 Task: Create a project with template Project Timeline with name TransformWorks with privacy Public and in the team Recorders . Create three sections in the project as To-Do, Doing and Done.
Action: Mouse moved to (49, 51)
Screenshot: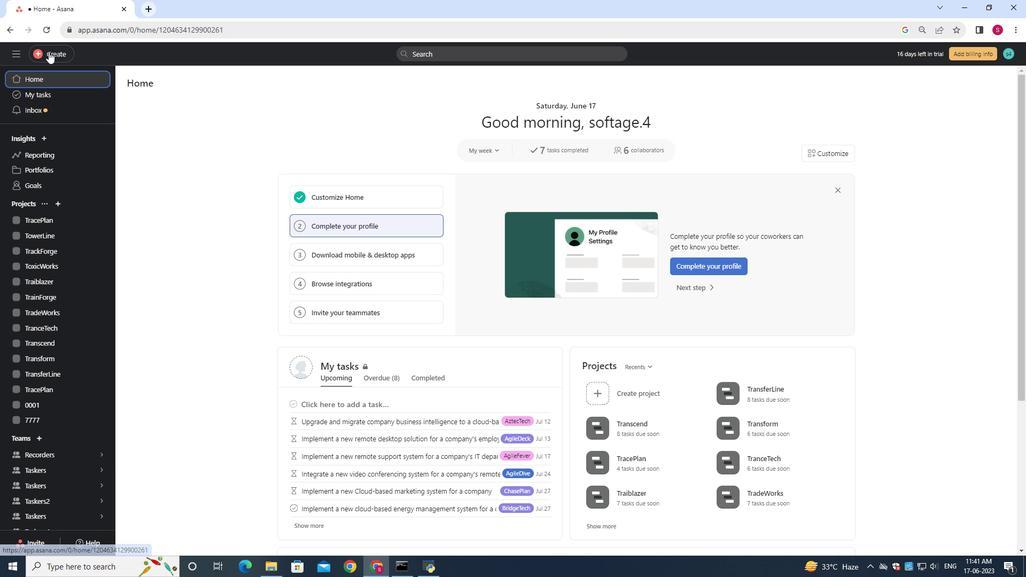 
Action: Mouse pressed left at (49, 51)
Screenshot: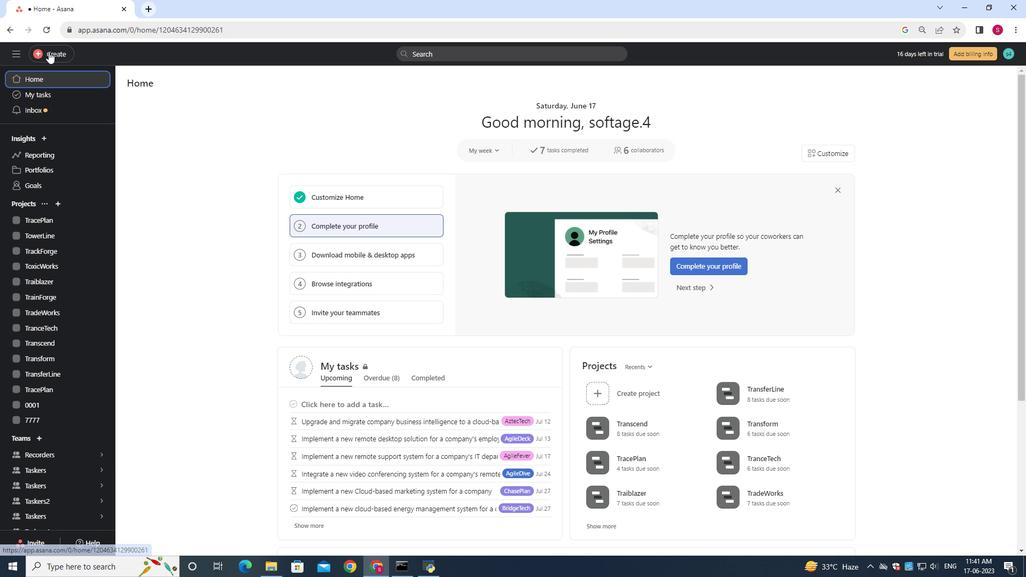 
Action: Mouse moved to (112, 73)
Screenshot: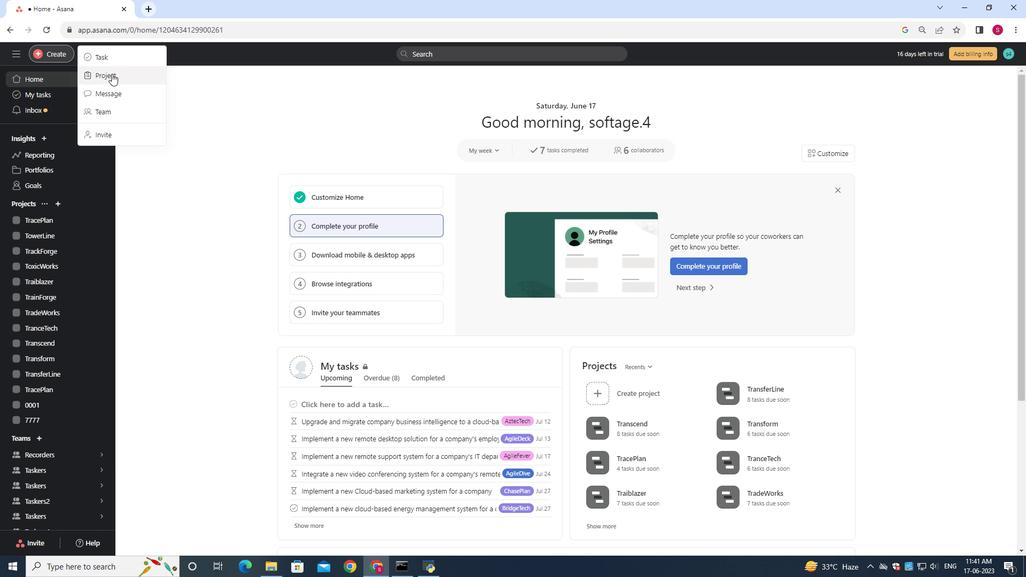 
Action: Mouse pressed left at (112, 73)
Screenshot: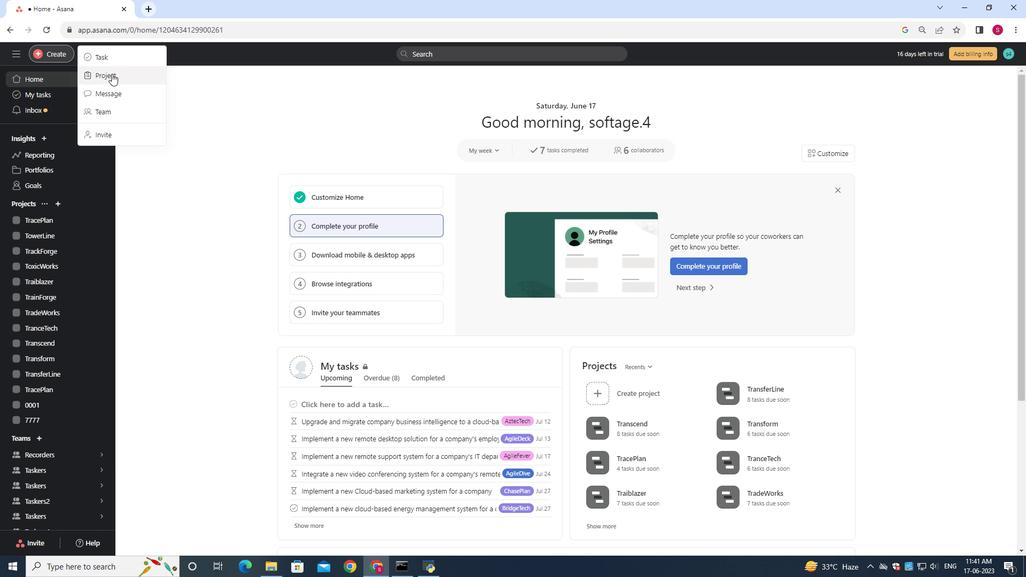 
Action: Mouse moved to (532, 315)
Screenshot: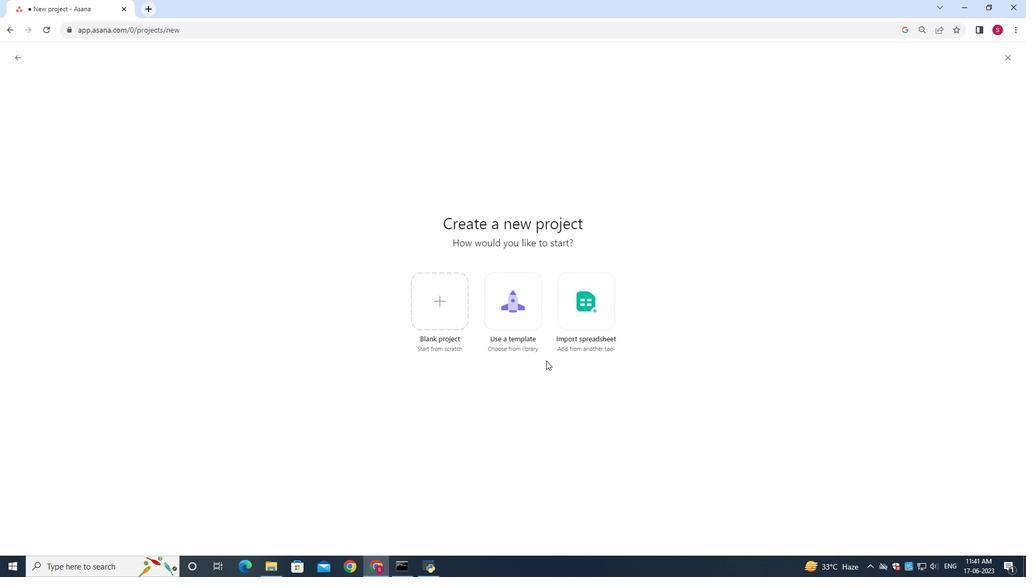 
Action: Mouse pressed left at (532, 315)
Screenshot: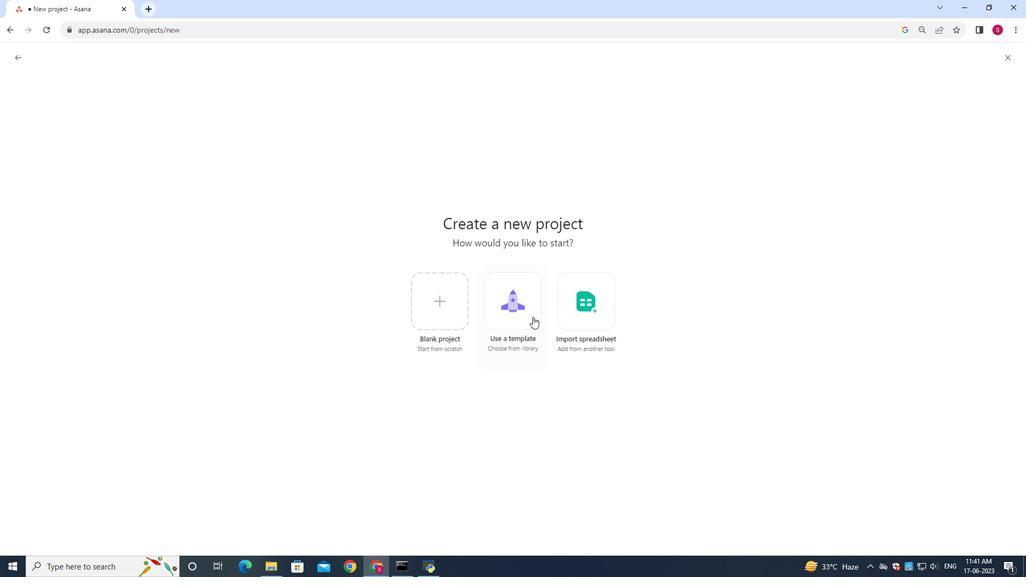 
Action: Mouse moved to (58, 266)
Screenshot: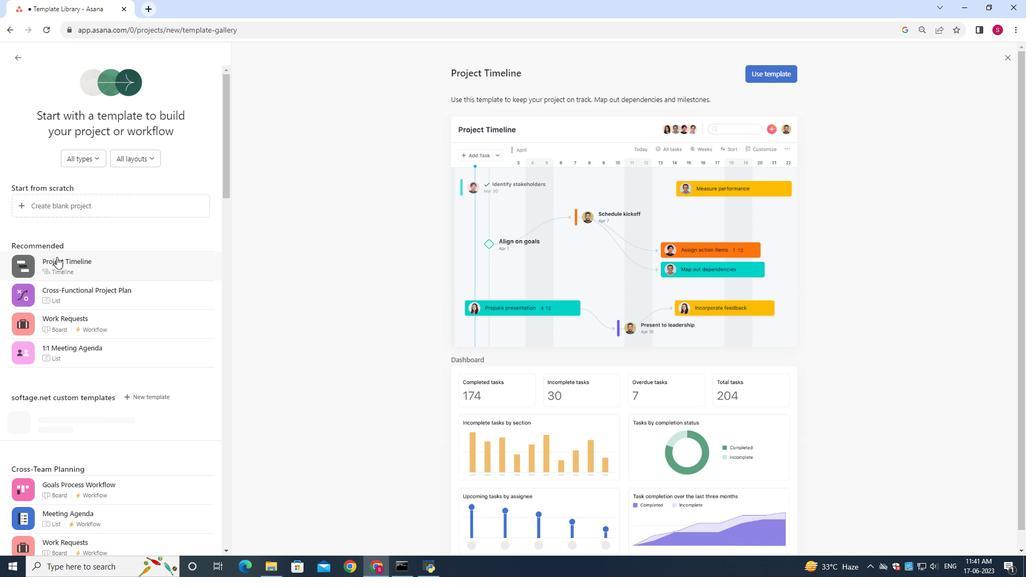
Action: Mouse pressed left at (58, 266)
Screenshot: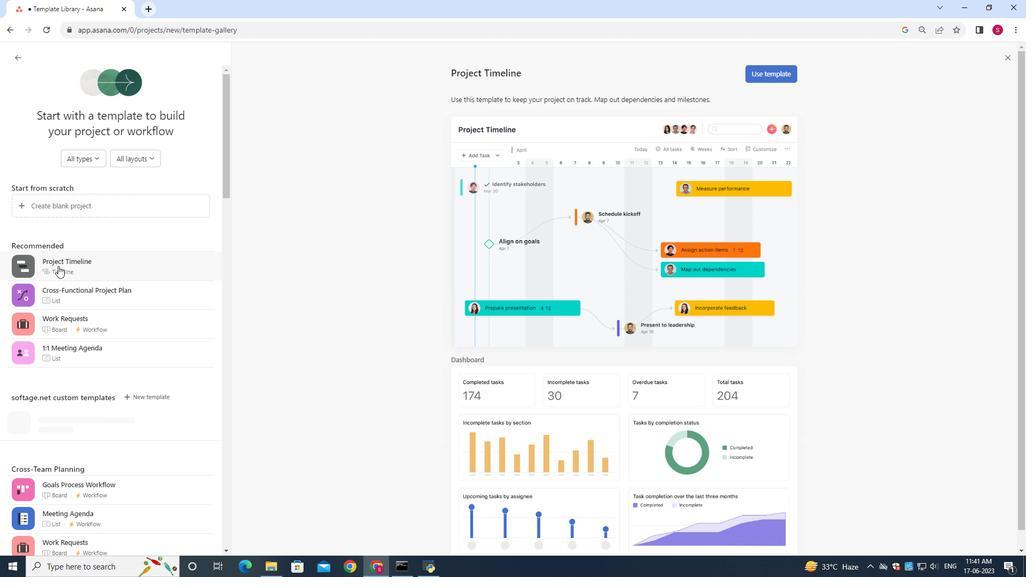 
Action: Mouse moved to (756, 74)
Screenshot: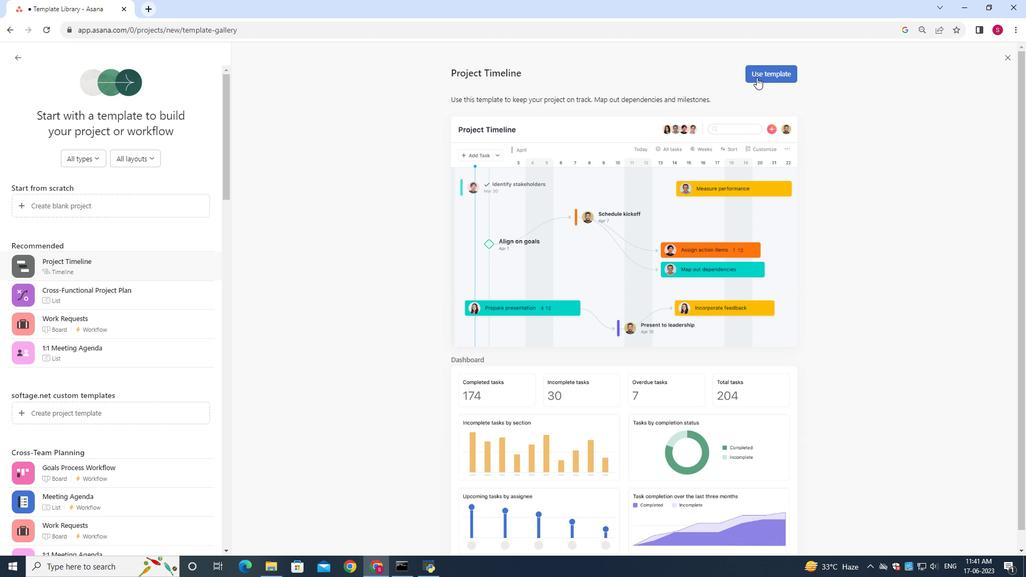 
Action: Mouse pressed left at (756, 74)
Screenshot: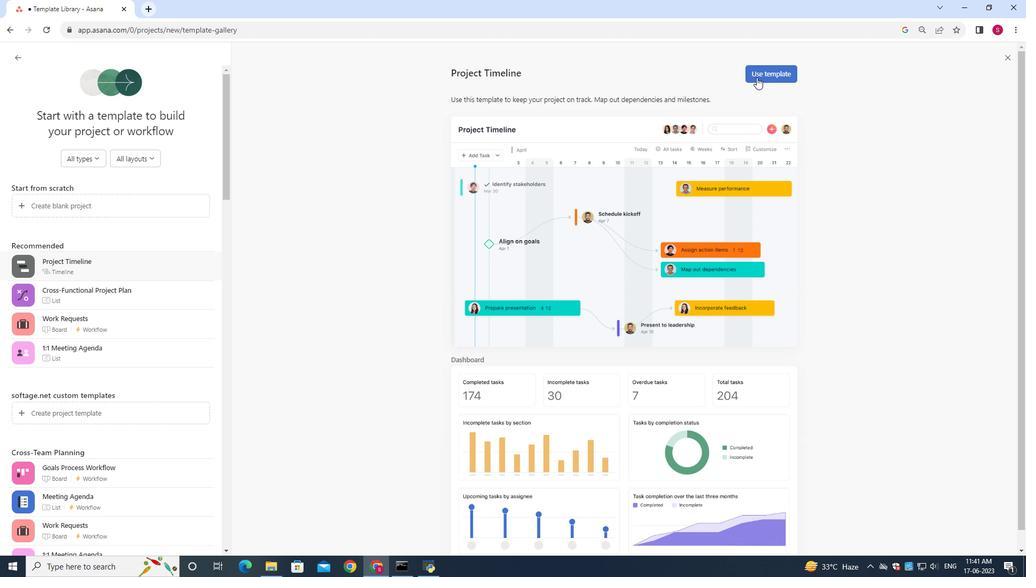 
Action: Mouse moved to (485, 180)
Screenshot: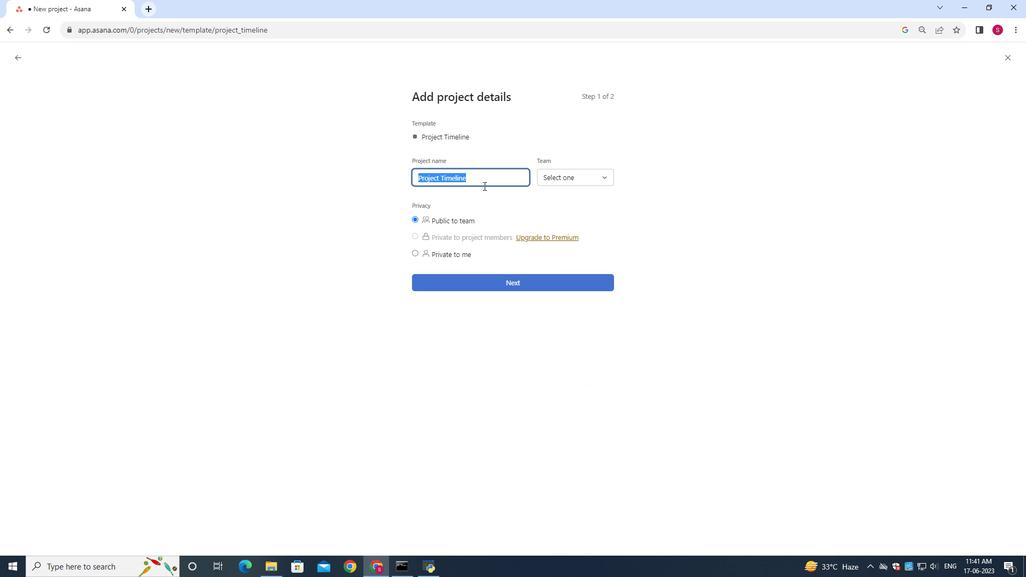 
Action: Key pressed ctrl+A<Key.backspace><Key.shift><Key.shift><Key.shift><Key.shift><Key.shift><Key.shift><Key.shift><Key.shift><Key.shift><Key.shift><Key.shift><Key.shift><Key.shift><Key.shift><Key.shift><Key.shift><Key.shift><Key.shift><Key.shift><Key.shift><Key.shift><Key.shift><Key.shift><Key.shift><Key.shift><Key.shift><Key.shift><Key.shift><Key.shift><Key.shift><Key.shift><Key.shift><Key.shift><Key.shift><Key.shift><Key.shift>Transform<Key.shift><Key.shift><Key.shift><Key.shift><Key.shift><Key.shift><Key.shift><Key.shift><Key.shift><Key.shift><Key.shift><Key.shift><Key.shift><Key.shift>Works
Screenshot: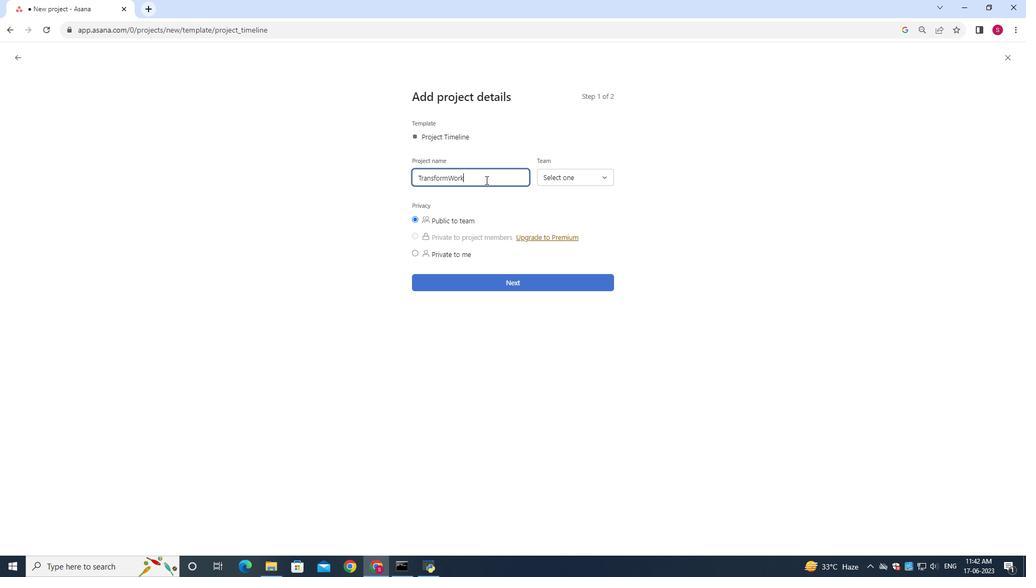
Action: Mouse moved to (556, 178)
Screenshot: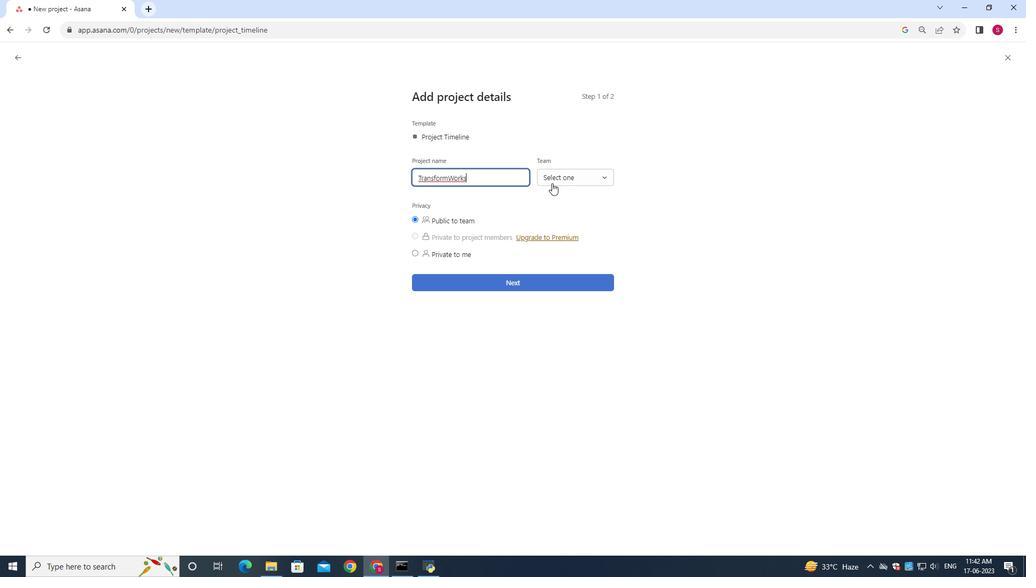 
Action: Mouse pressed left at (556, 178)
Screenshot: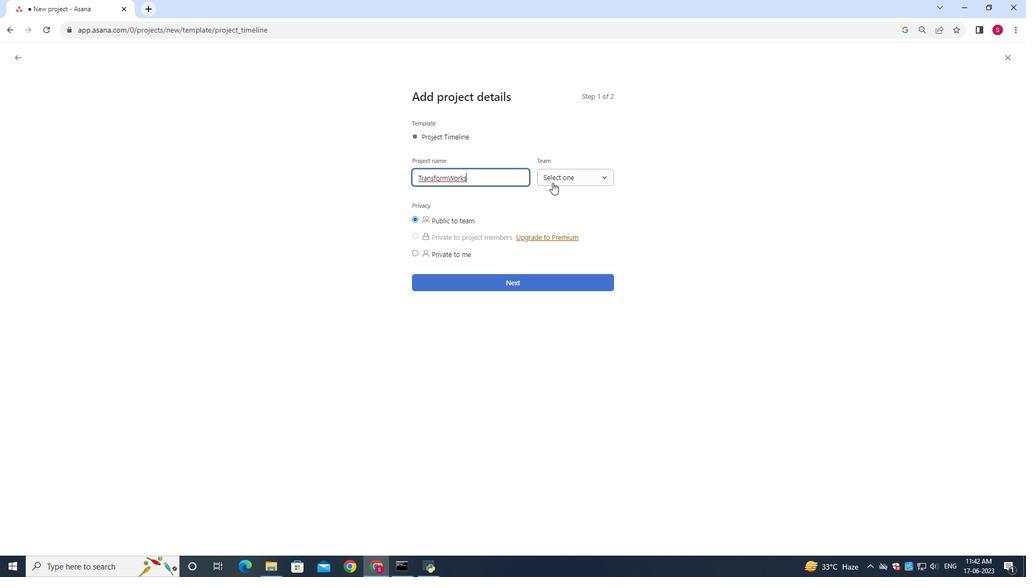 
Action: Mouse moved to (566, 251)
Screenshot: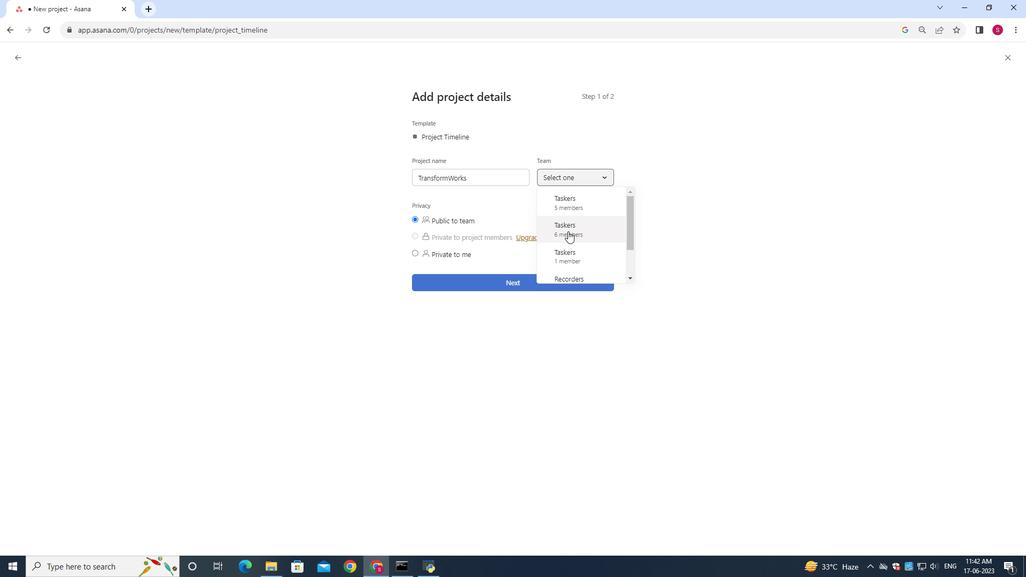
Action: Mouse scrolled (566, 251) with delta (0, 0)
Screenshot: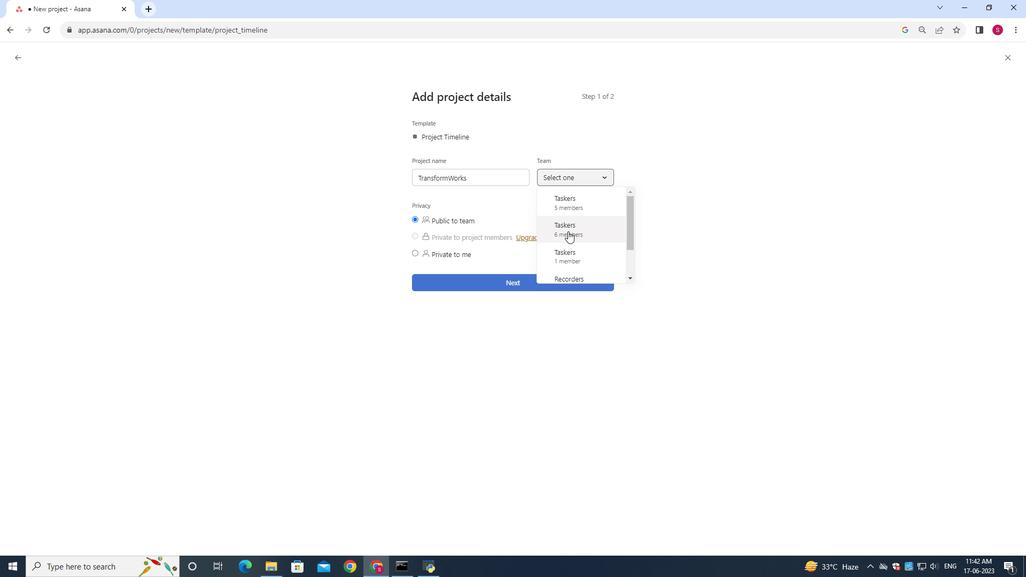 
Action: Mouse moved to (563, 253)
Screenshot: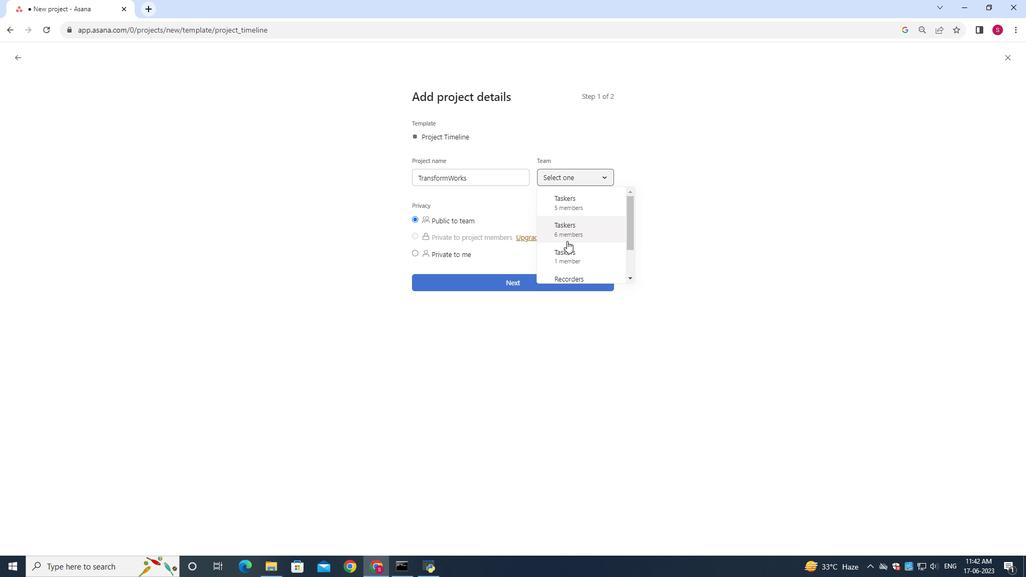 
Action: Mouse scrolled (565, 252) with delta (0, 0)
Screenshot: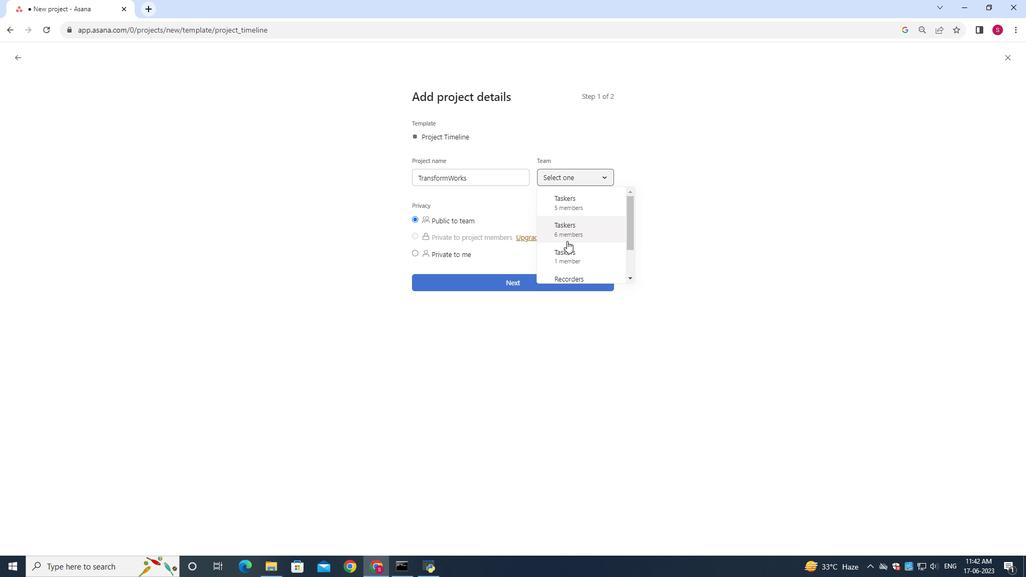 
Action: Mouse moved to (561, 251)
Screenshot: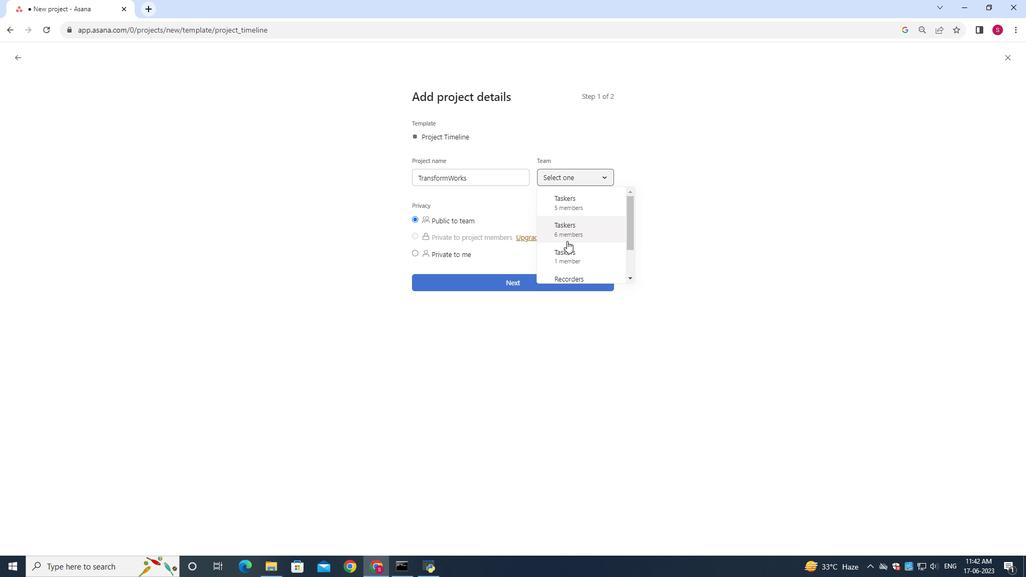 
Action: Mouse scrolled (563, 252) with delta (0, 0)
Screenshot: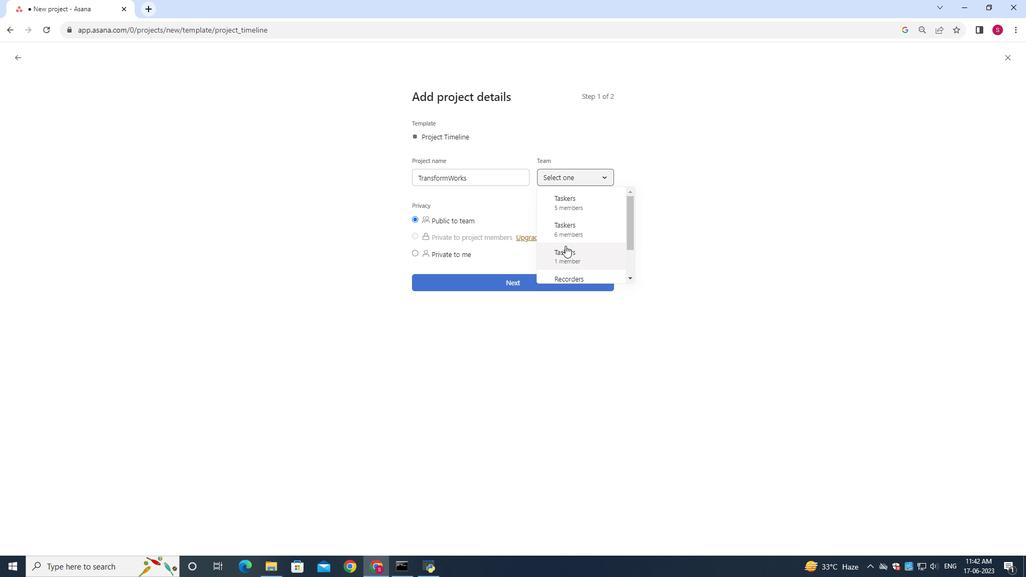 
Action: Mouse moved to (561, 250)
Screenshot: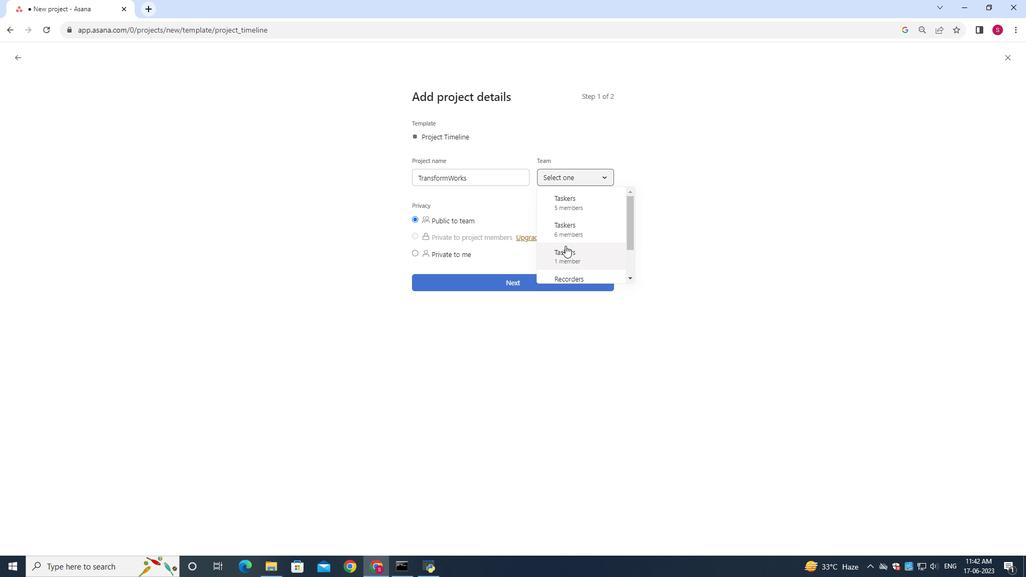 
Action: Mouse scrolled (561, 251) with delta (0, 0)
Screenshot: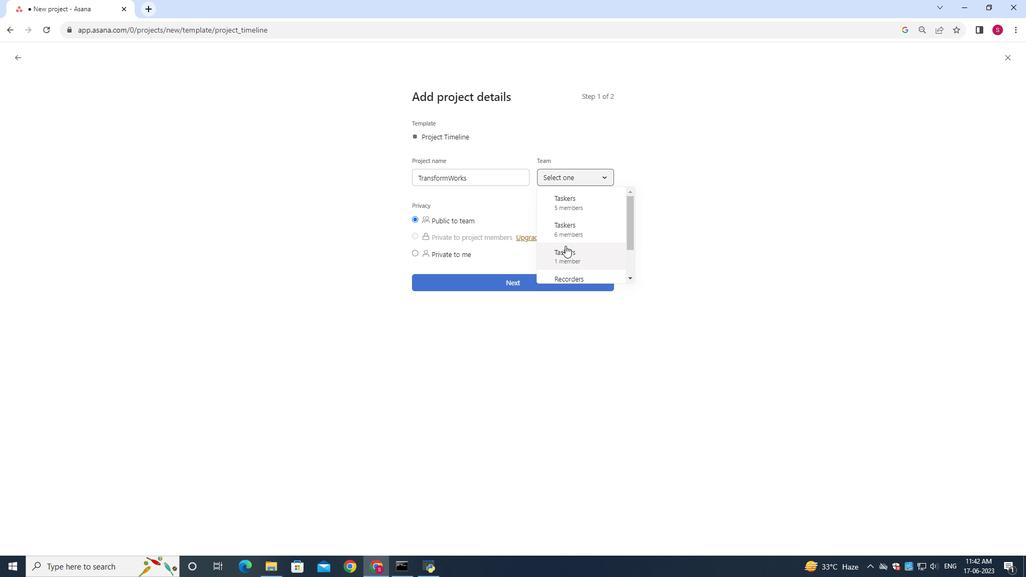 
Action: Mouse moved to (561, 250)
Screenshot: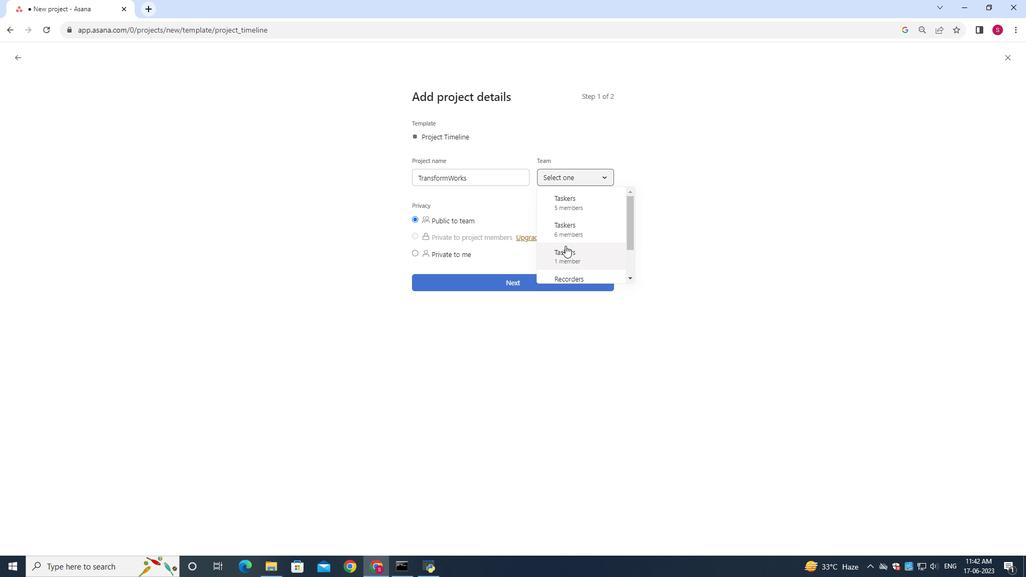 
Action: Mouse scrolled (561, 250) with delta (0, 0)
Screenshot: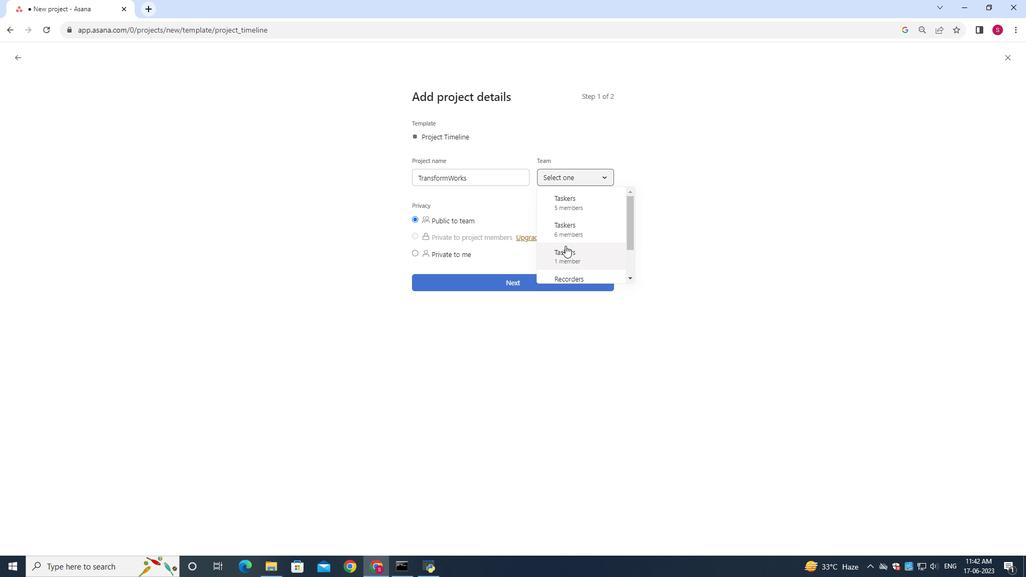 
Action: Mouse moved to (562, 243)
Screenshot: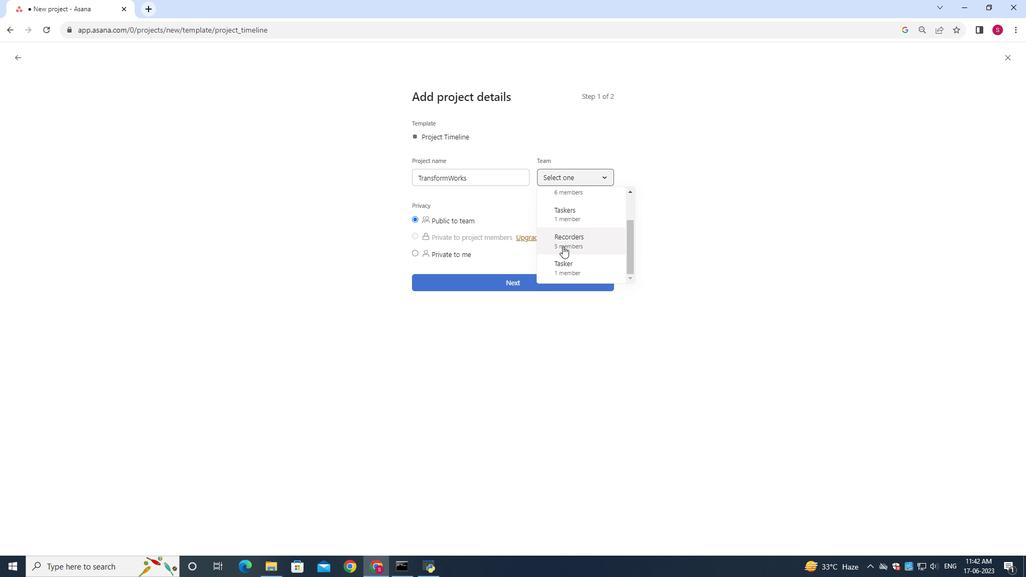 
Action: Mouse pressed left at (562, 243)
Screenshot: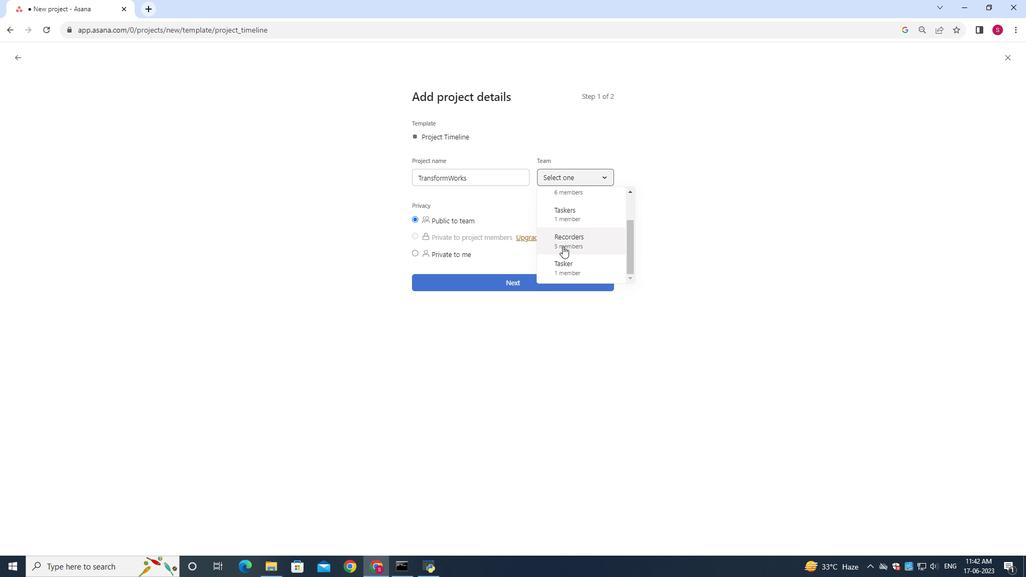 
Action: Mouse moved to (422, 220)
Screenshot: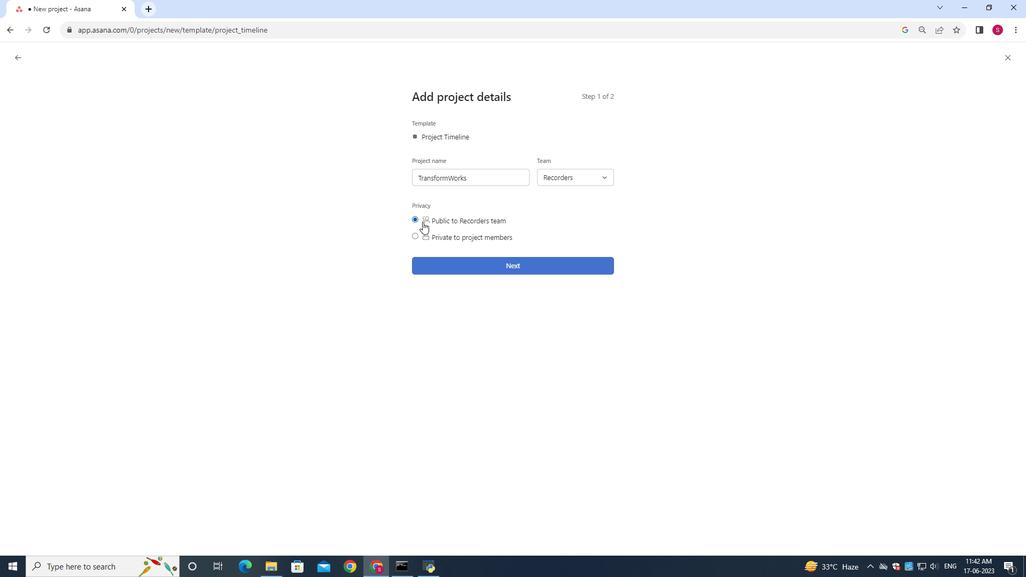 
Action: Mouse pressed left at (422, 220)
Screenshot: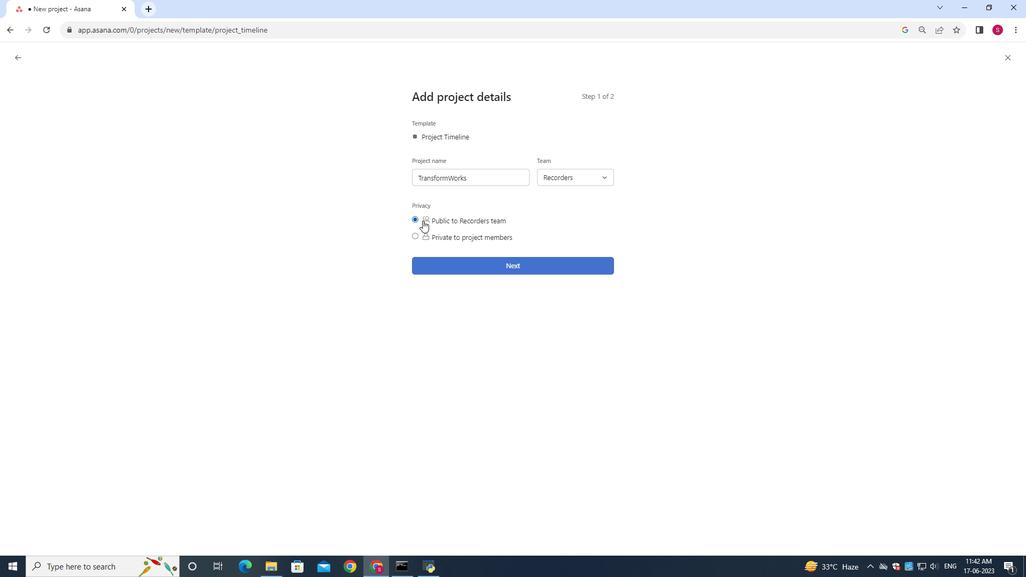 
Action: Mouse moved to (485, 261)
Screenshot: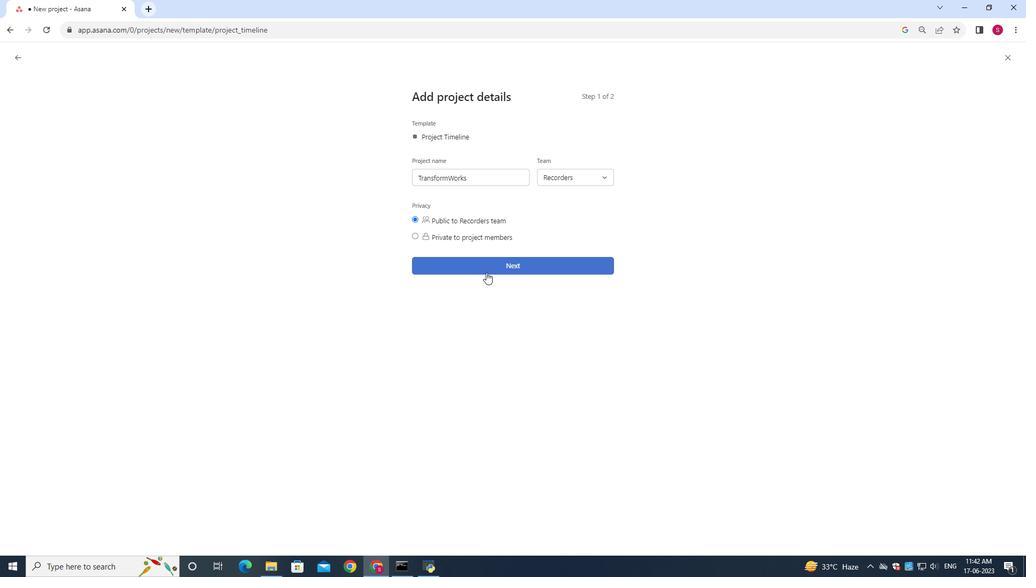 
Action: Mouse pressed left at (485, 261)
Screenshot: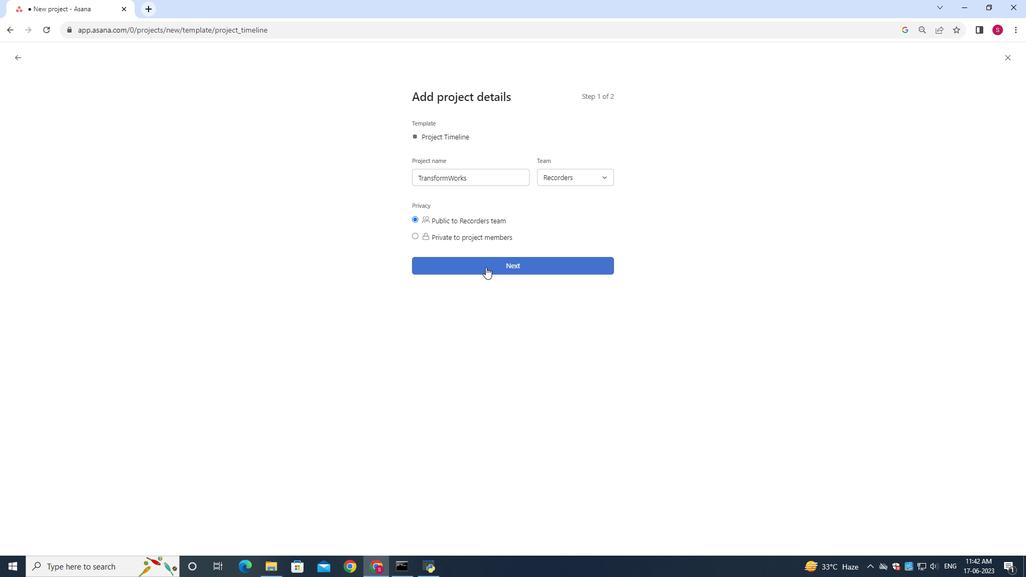 
Action: Mouse moved to (558, 286)
Screenshot: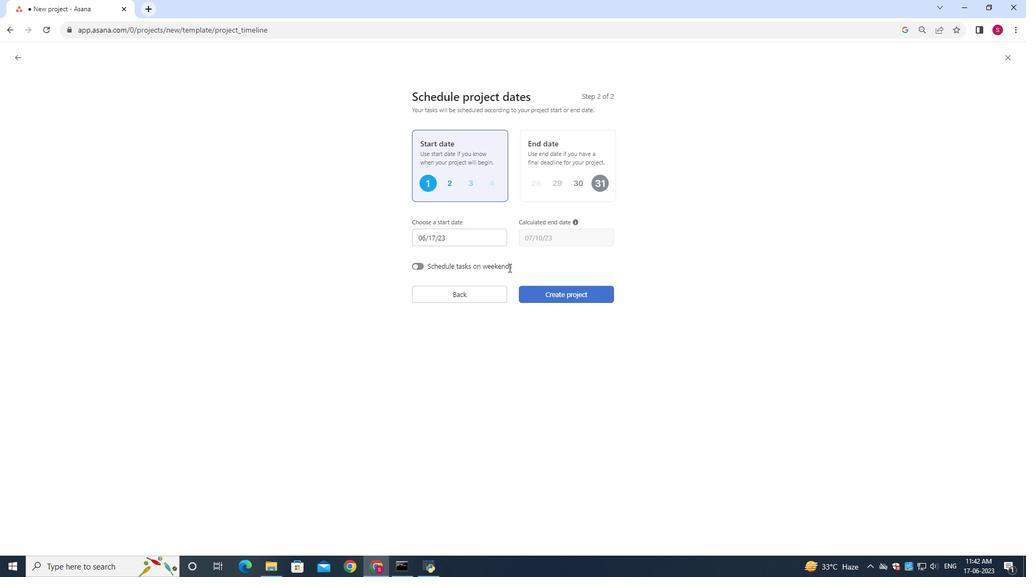 
Action: Mouse pressed left at (558, 286)
Screenshot: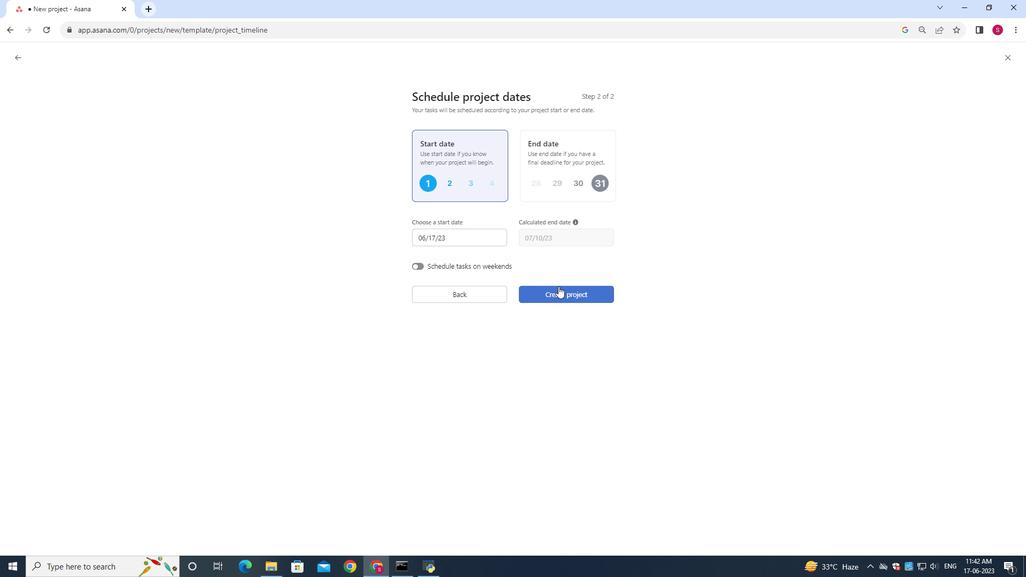 
Action: Mouse moved to (553, 291)
Screenshot: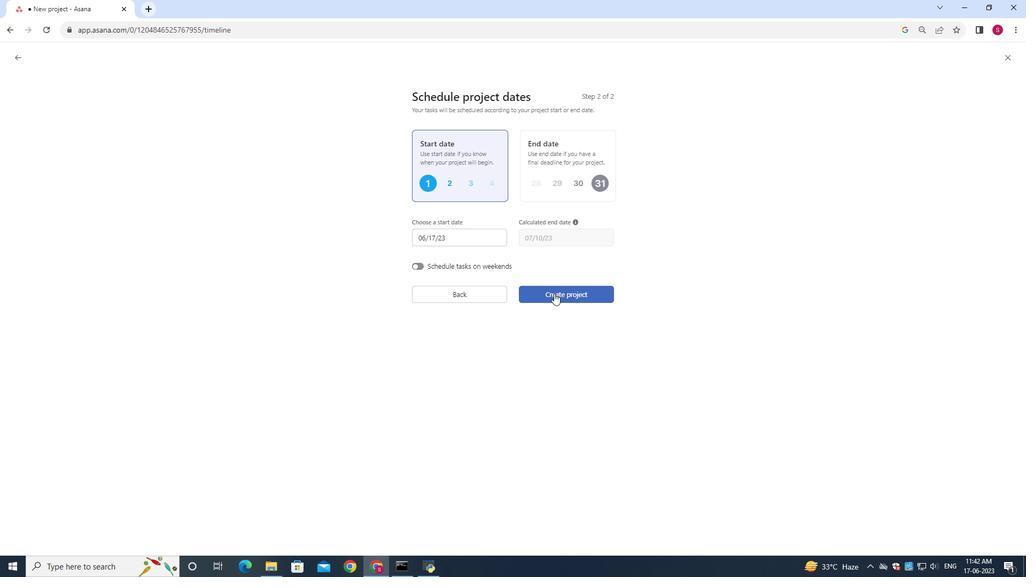 
Action: Mouse pressed left at (553, 291)
Screenshot: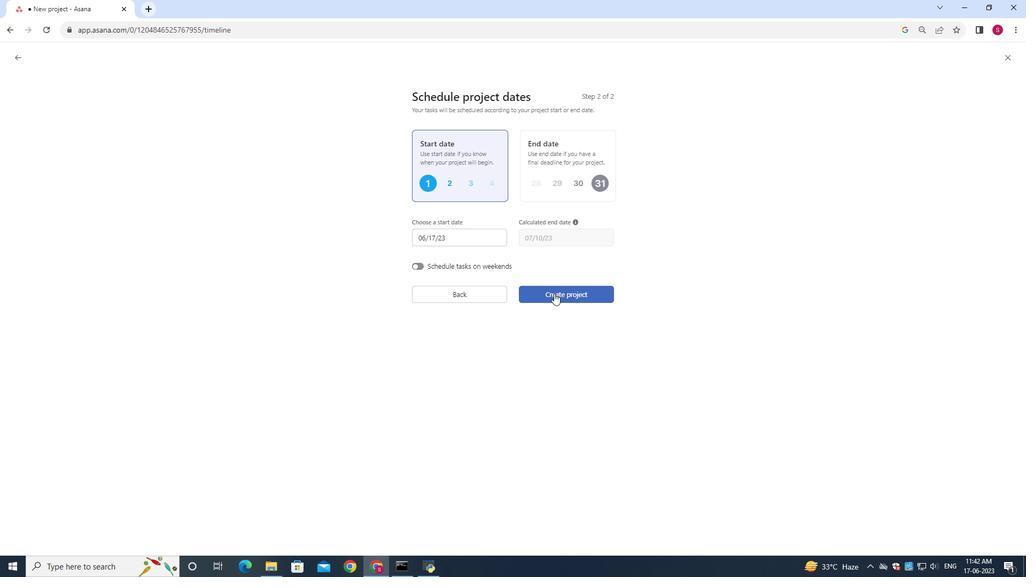 
Action: Mouse moved to (213, 311)
Screenshot: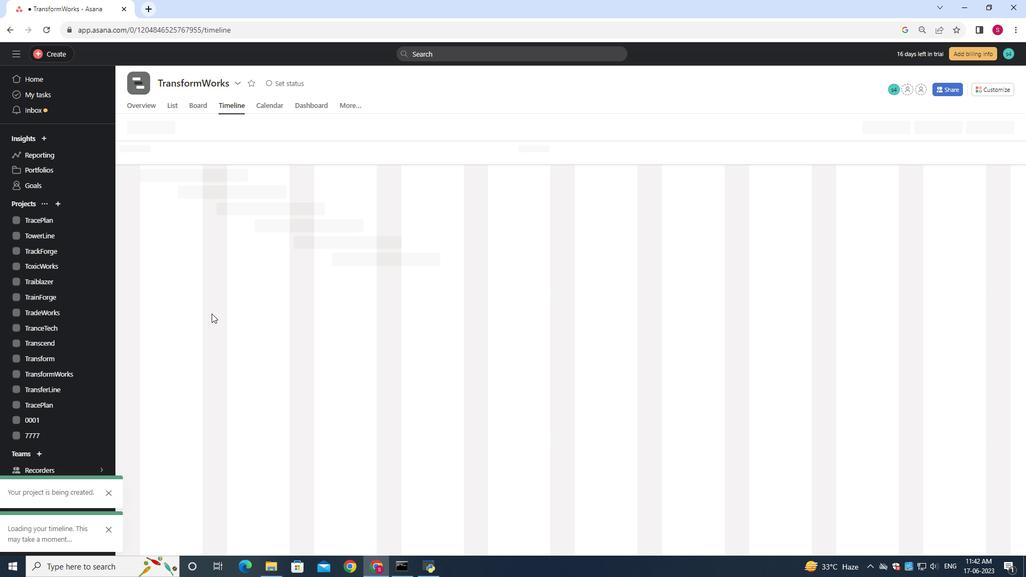
Action: Mouse scrolled (213, 310) with delta (0, 0)
Screenshot: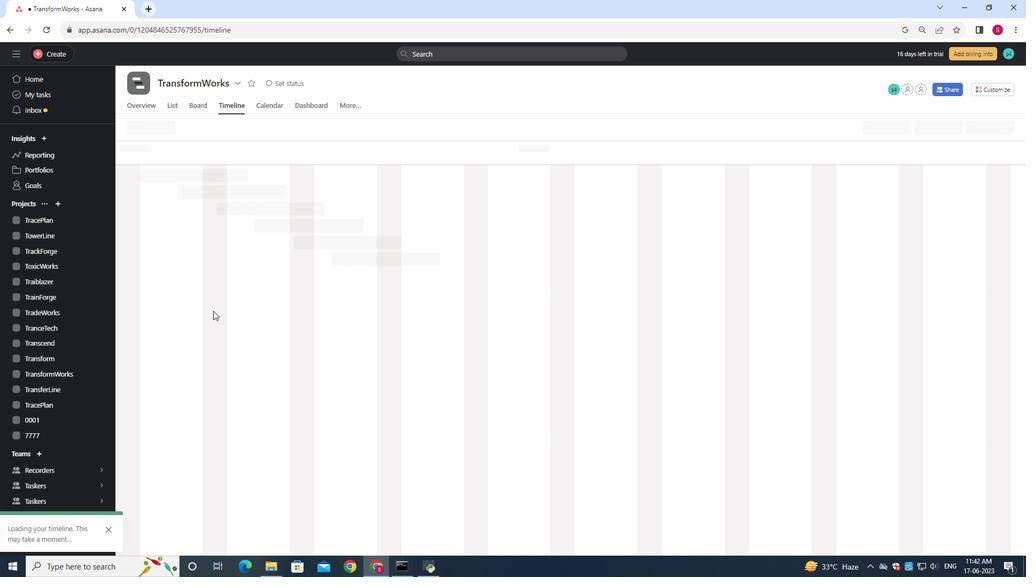 
Action: Mouse scrolled (213, 310) with delta (0, 0)
Screenshot: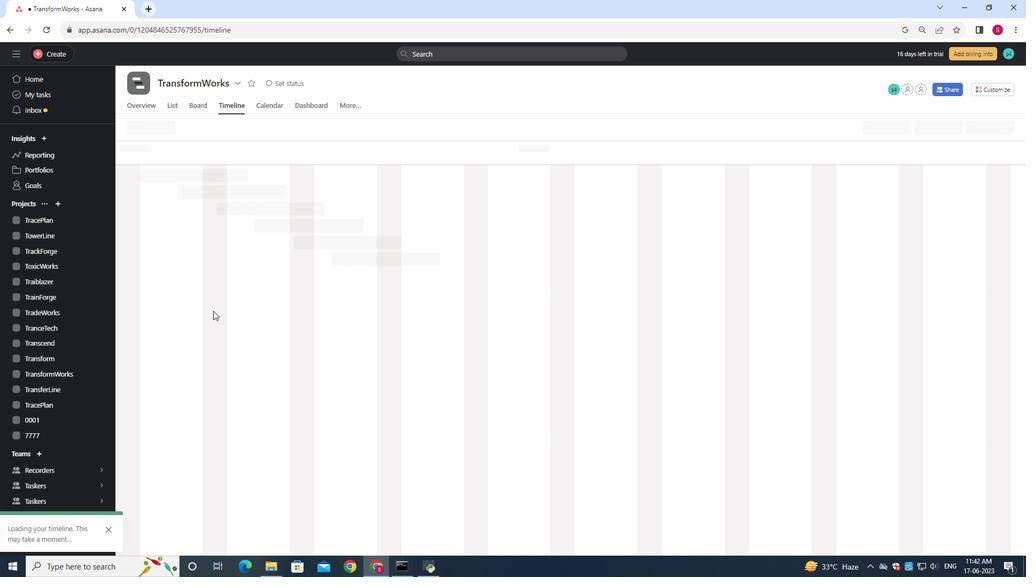 
Action: Mouse moved to (213, 311)
Screenshot: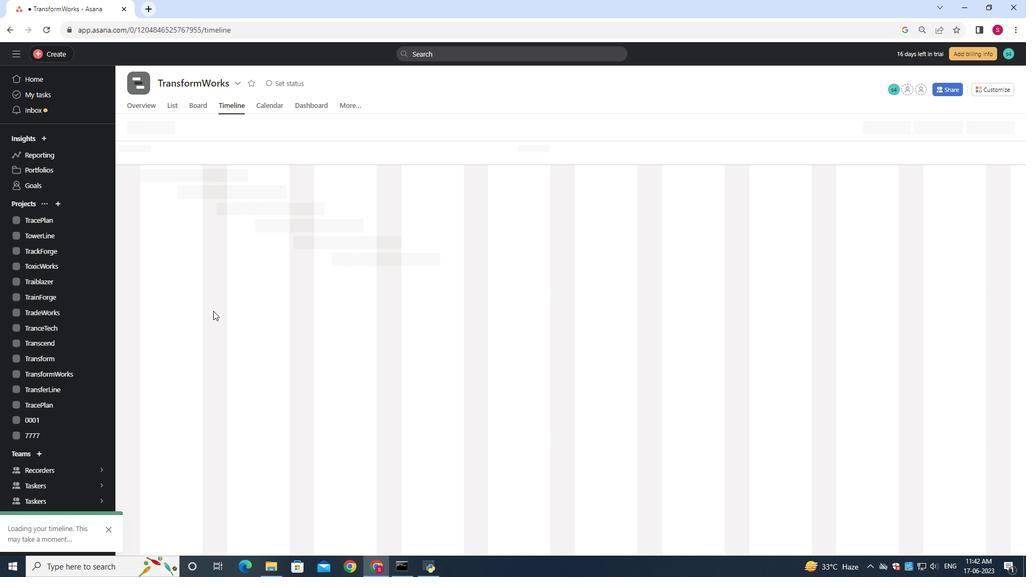 
Action: Mouse scrolled (213, 310) with delta (0, 0)
Screenshot: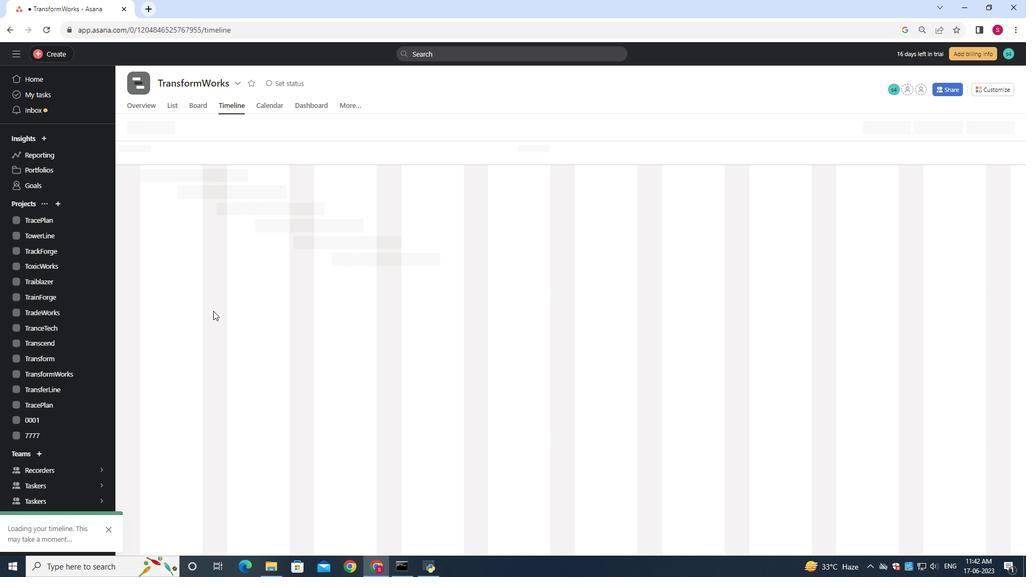 
Action: Mouse moved to (213, 311)
Screenshot: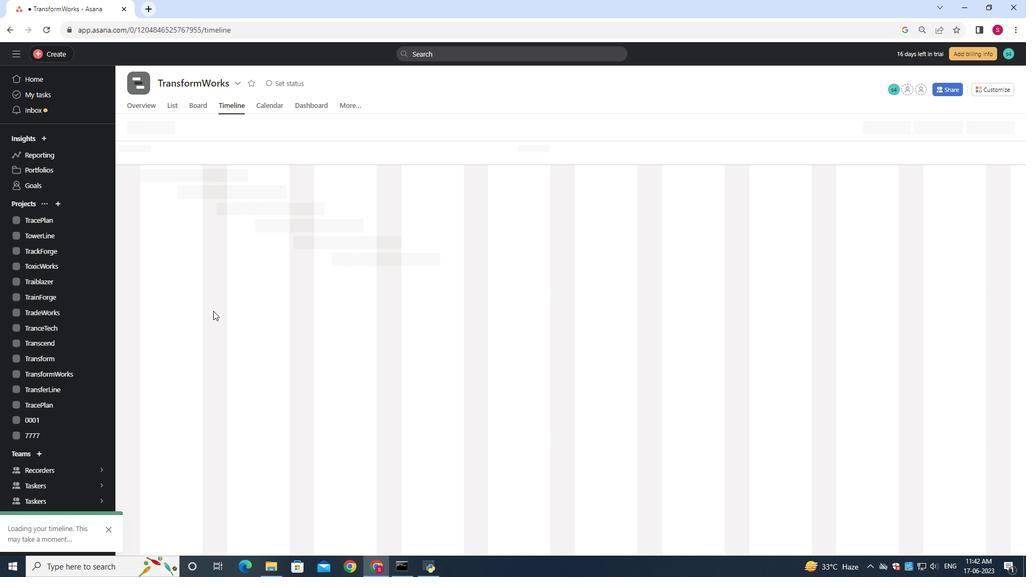 
Action: Mouse scrolled (213, 311) with delta (0, 0)
Screenshot: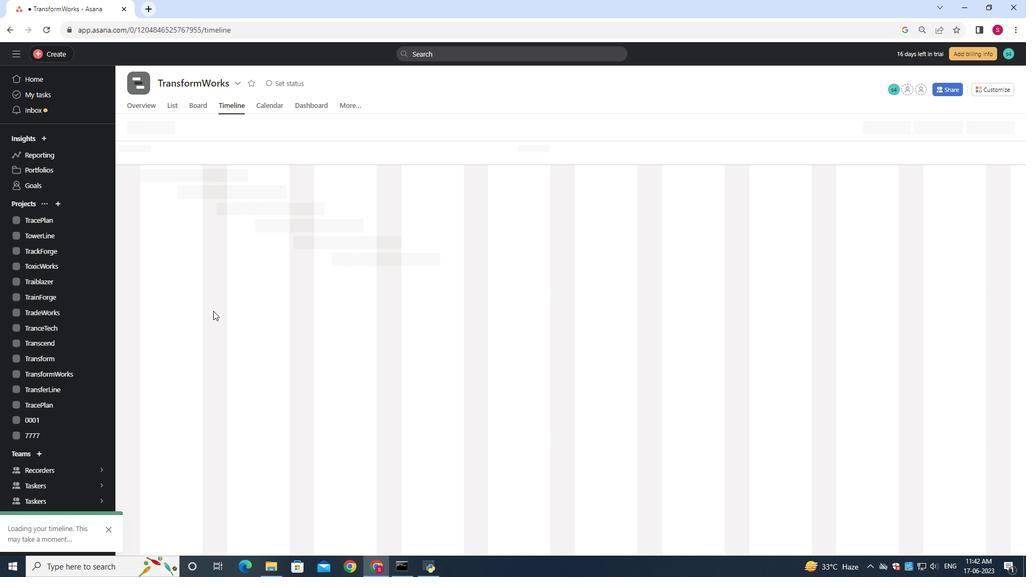 
Action: Mouse scrolled (213, 311) with delta (0, 0)
Screenshot: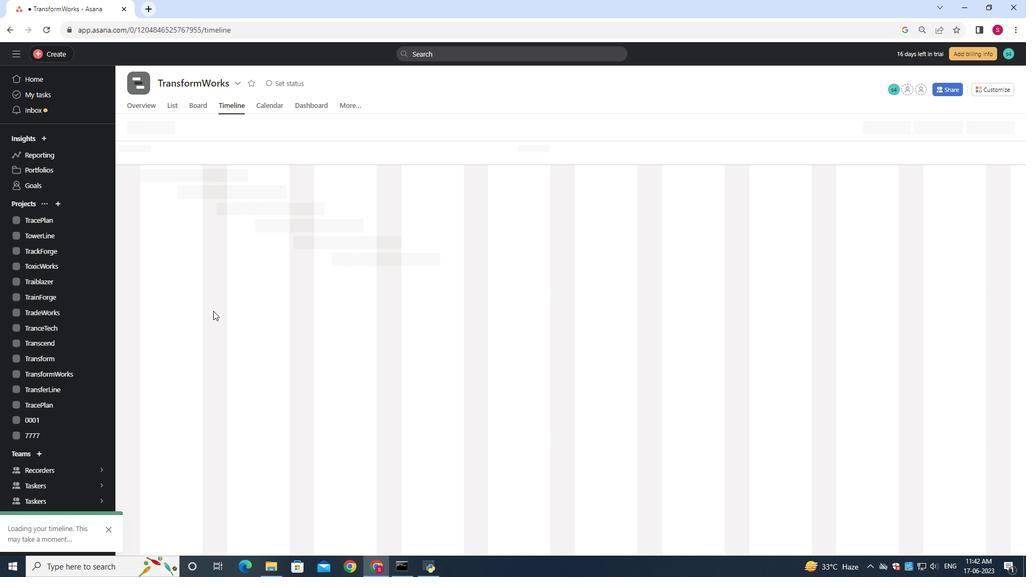 
Action: Mouse moved to (212, 311)
Screenshot: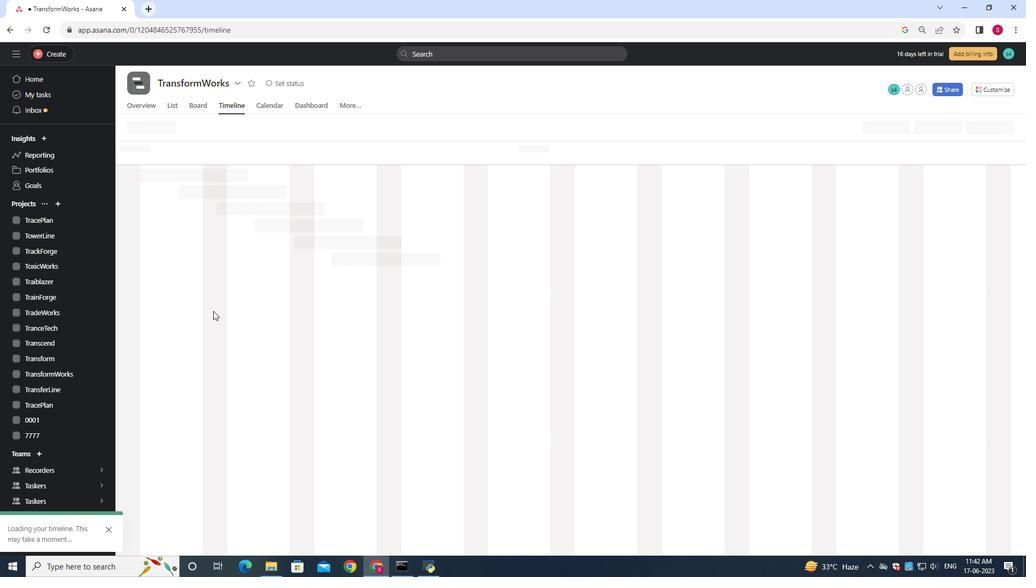 
Action: Mouse scrolled (212, 311) with delta (0, 0)
Screenshot: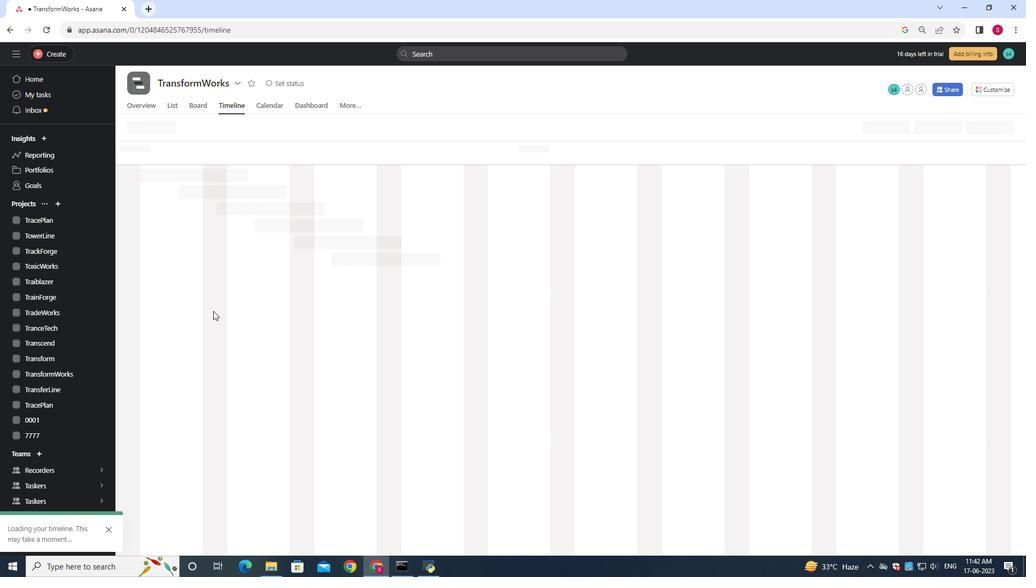 
Action: Mouse moved to (141, 335)
Screenshot: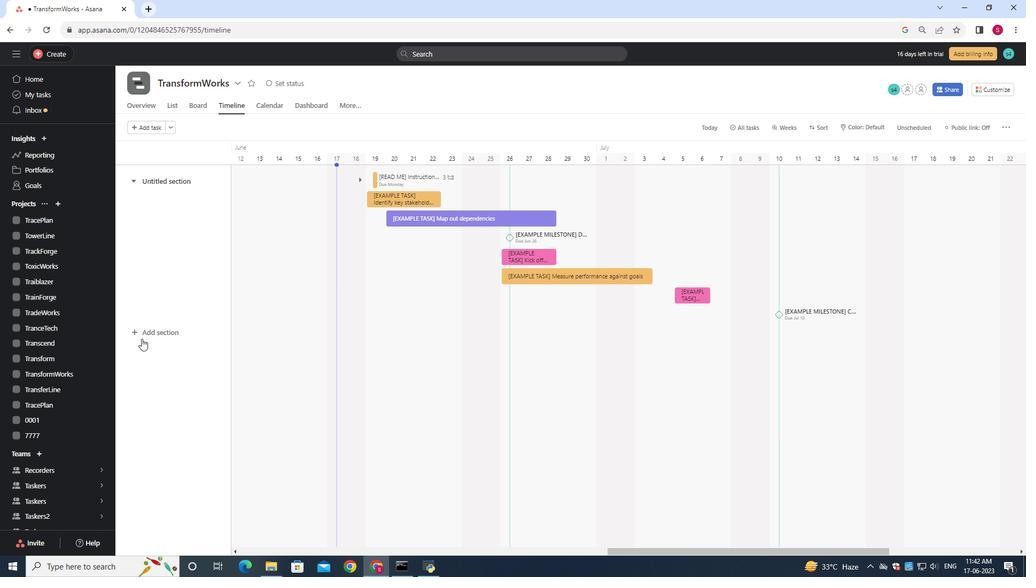 
Action: Mouse pressed left at (141, 335)
Screenshot: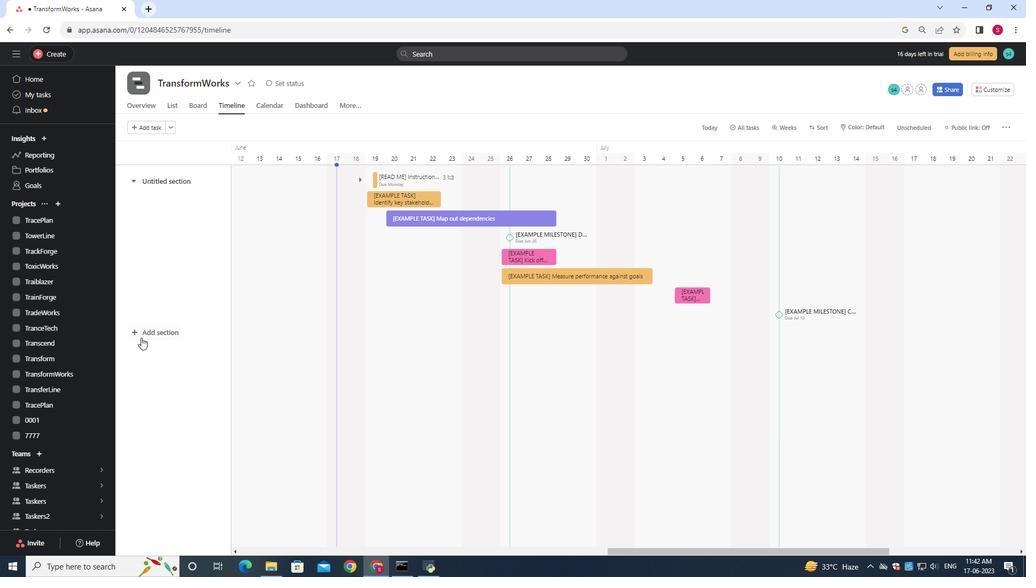 
Action: Mouse moved to (161, 342)
Screenshot: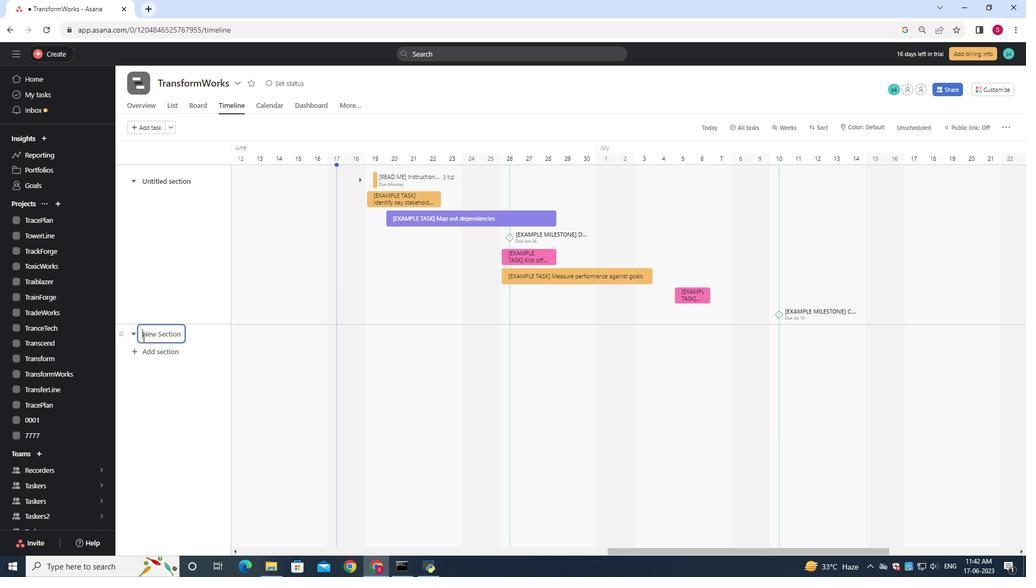 
Action: Key pressed <Key.shift><Key.shift>To-<Key.shift><Key.shift>Do
Screenshot: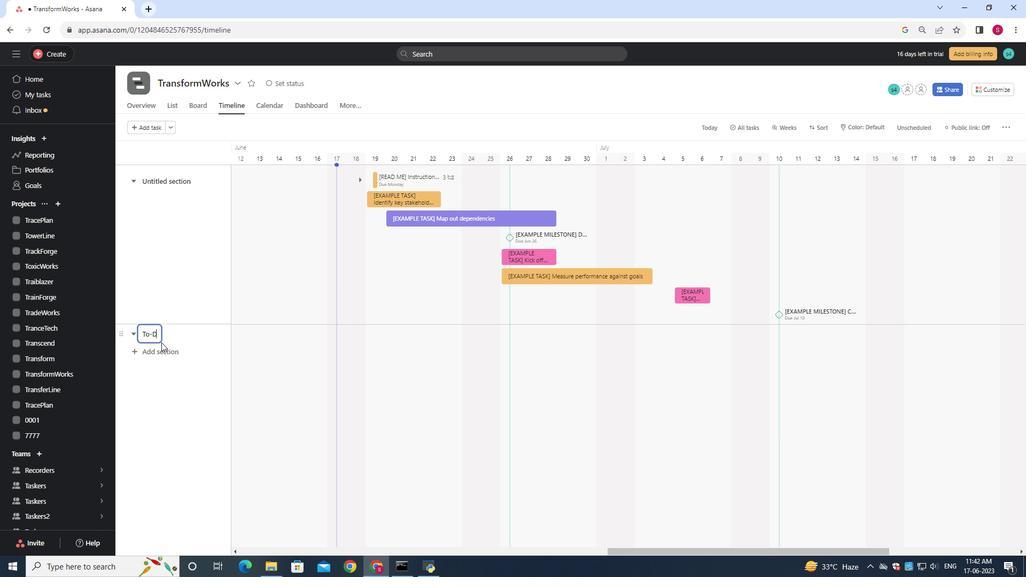 
Action: Mouse moved to (161, 350)
Screenshot: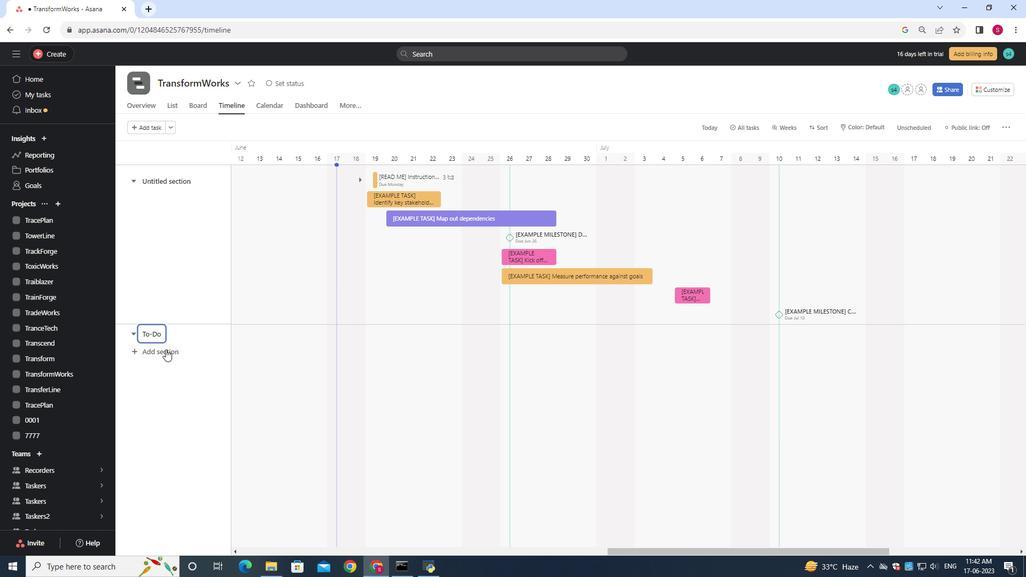 
Action: Mouse pressed left at (161, 350)
Screenshot: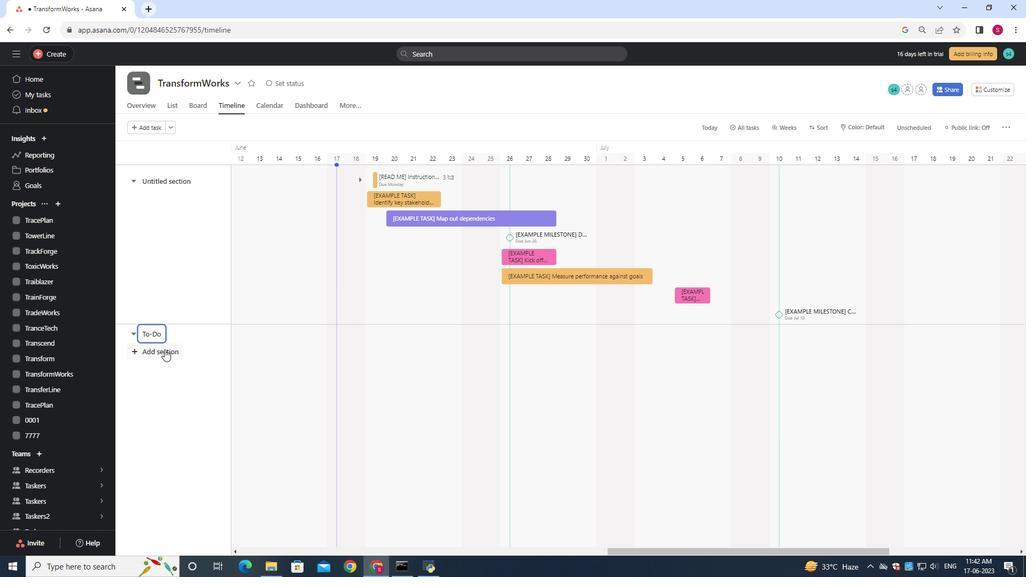 
Action: Key pressed <Key.shift>Doing
Screenshot: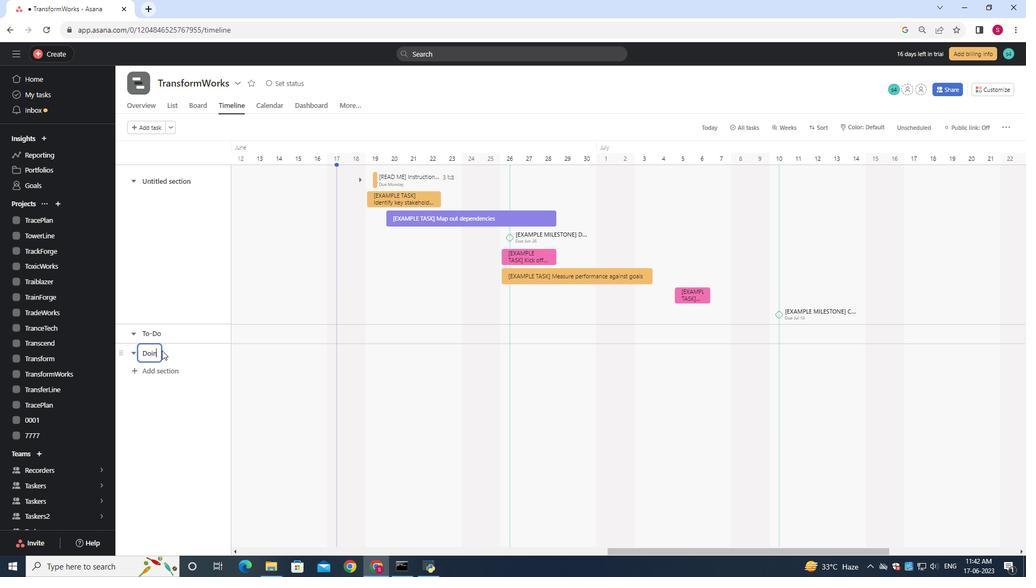 
Action: Mouse moved to (152, 375)
Screenshot: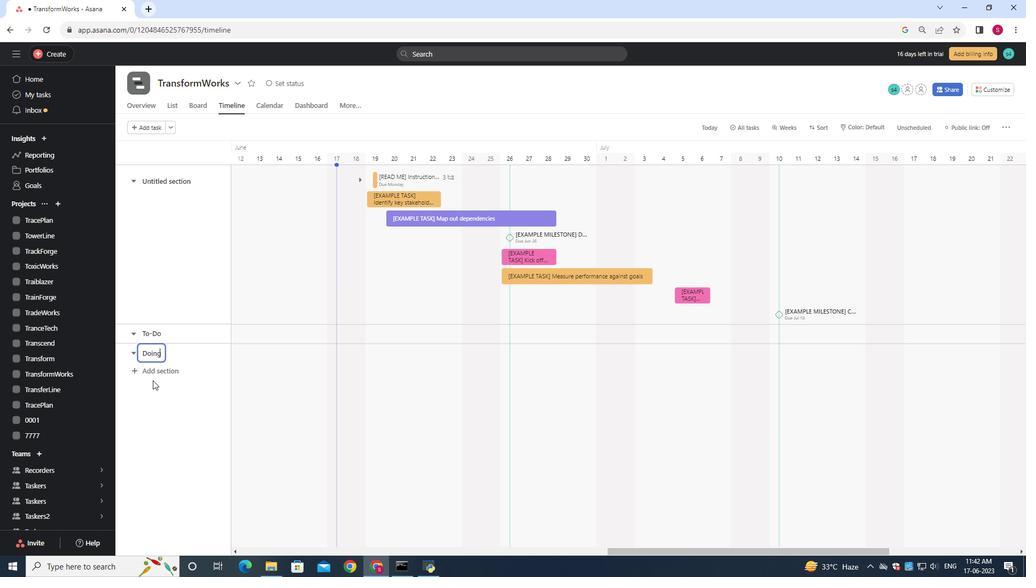 
Action: Mouse pressed left at (152, 375)
Screenshot: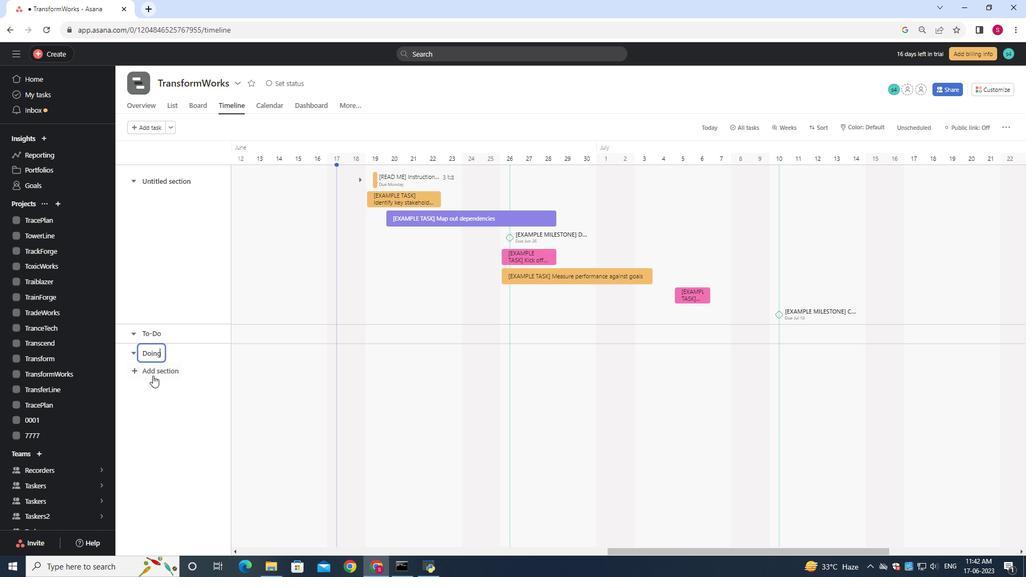 
Action: Key pressed <Key.shift><Key.shift><Key.shift><Key.shift><Key.shift><Key.shift><Key.shift><Key.shift><Key.shift><Key.shift>Done
Screenshot: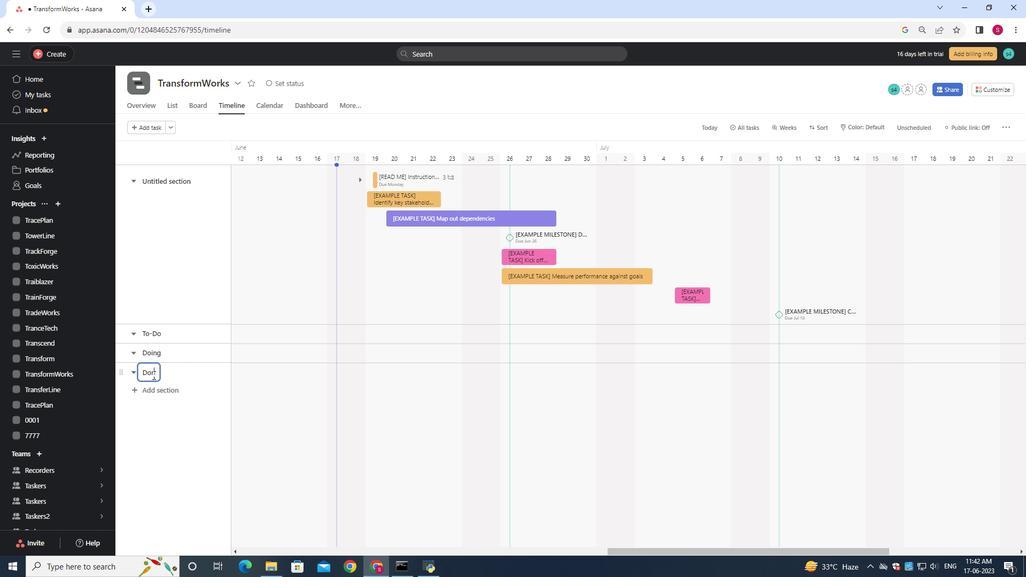 
Action: Mouse moved to (181, 367)
Screenshot: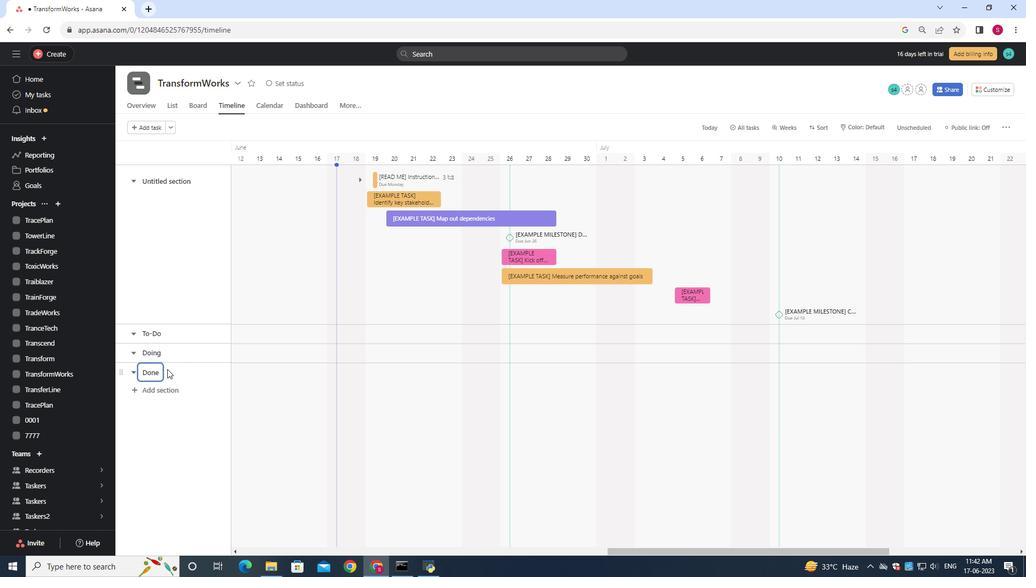 
Action: Key pressed <Key.enter>
Screenshot: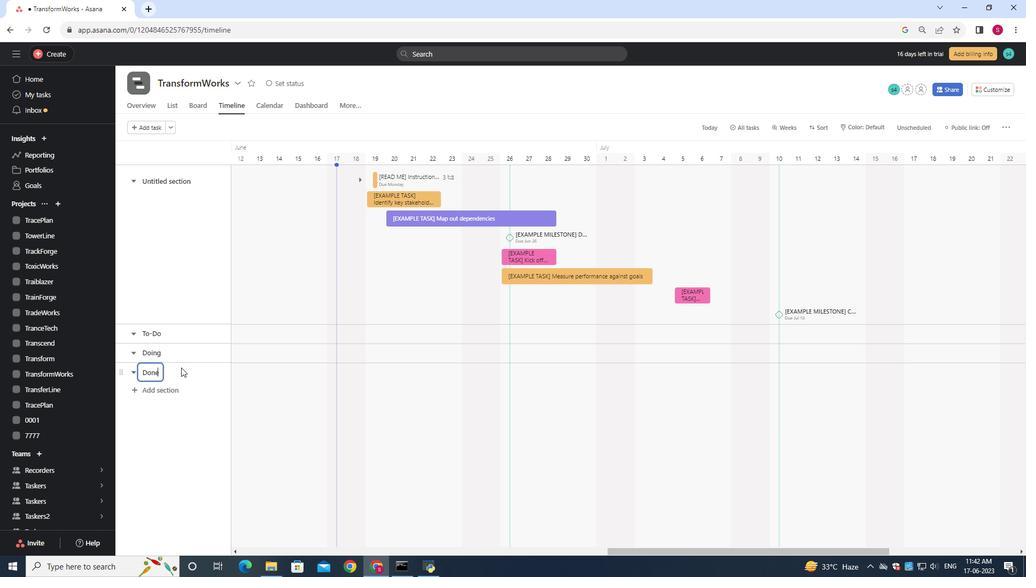 
